 Task: Find the rank of the matrix {{4, 2}, {3, 4}}.
Action: Mouse moved to (851, 56)
Screenshot: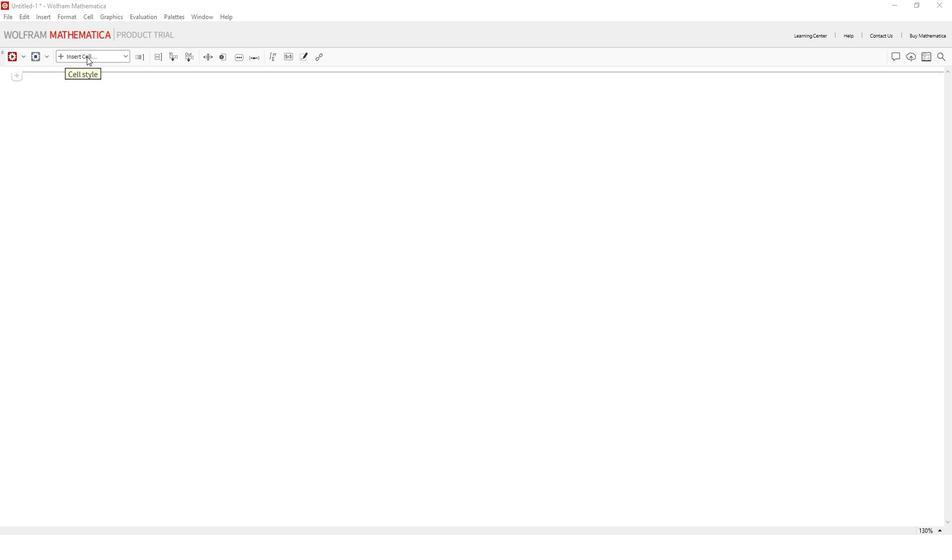 
Action: Mouse pressed left at (851, 56)
Screenshot: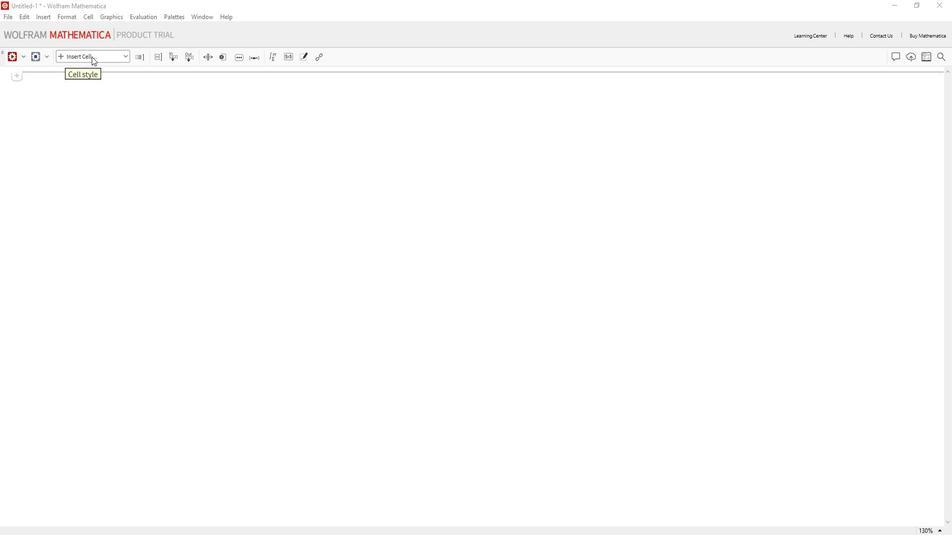 
Action: Mouse moved to (848, 72)
Screenshot: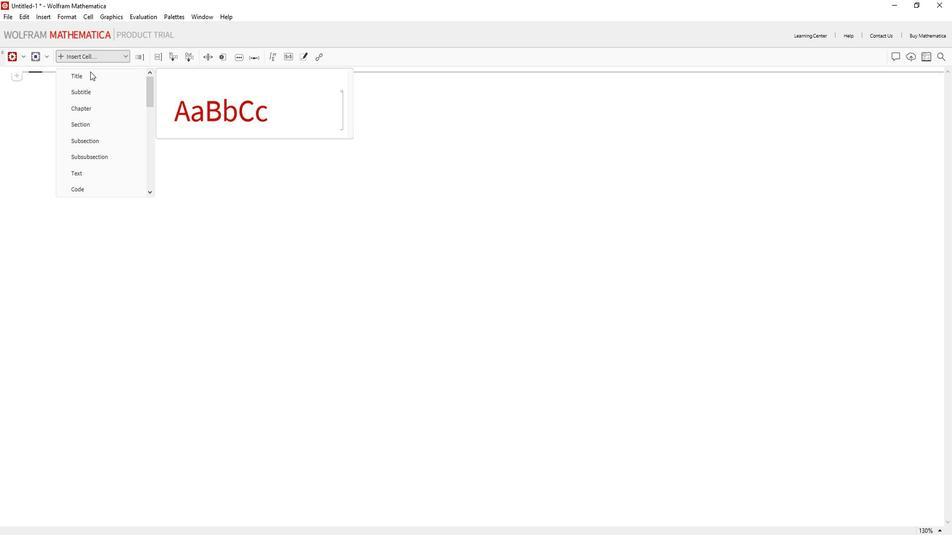 
Action: Mouse pressed left at (848, 72)
Screenshot: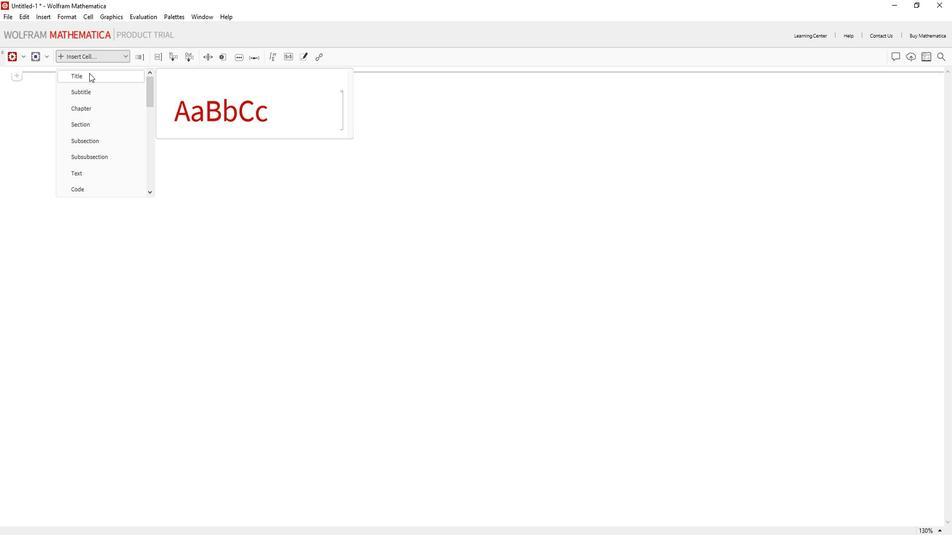 
Action: Key pressed <Key.shift>Find<Key.space>the<Key.space>rank<Key.space>of<Key.space>the<Key.space>matrix
Screenshot: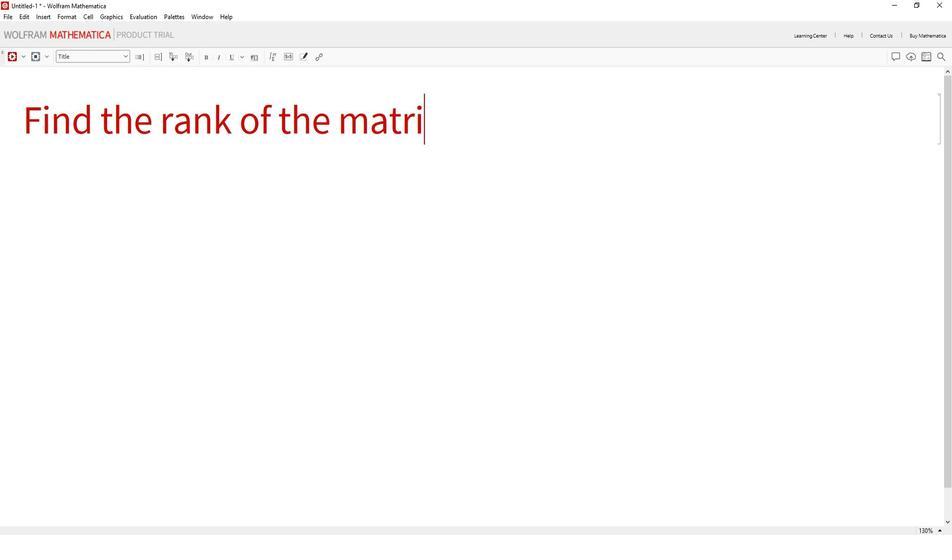 
Action: Mouse moved to (822, 183)
Screenshot: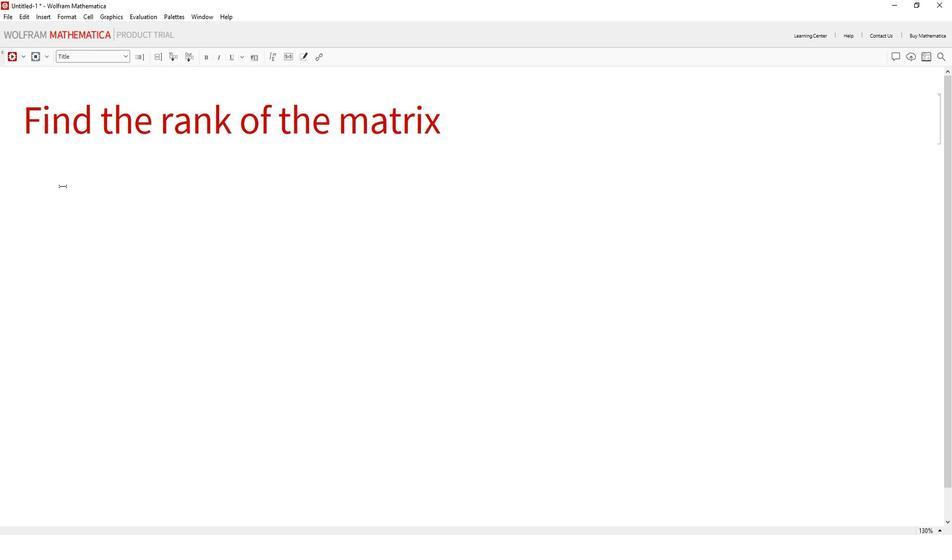 
Action: Mouse pressed left at (822, 183)
Screenshot: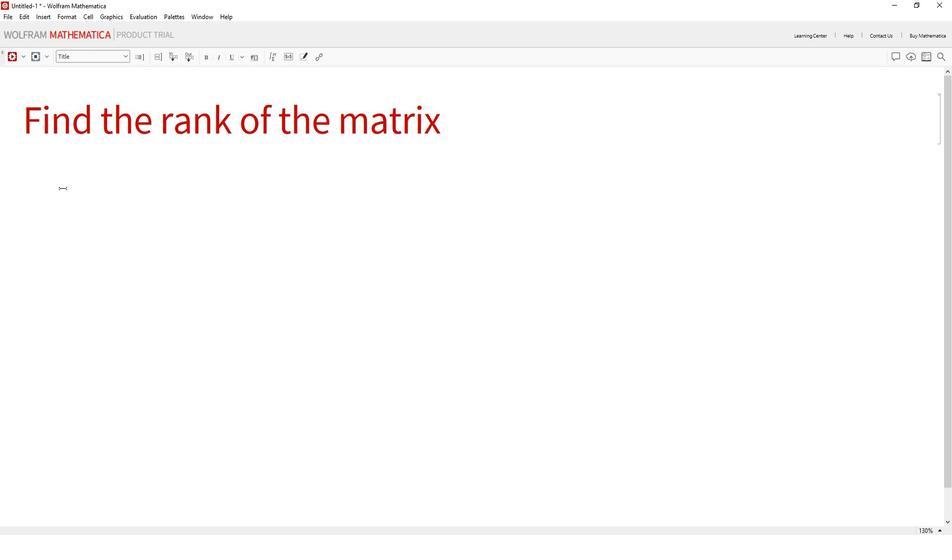 
Action: Mouse moved to (855, 54)
Screenshot: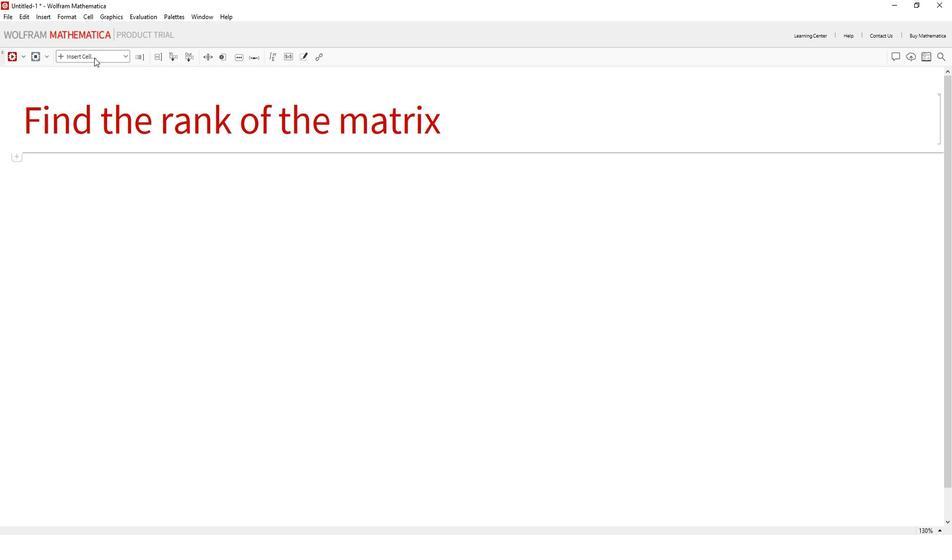 
Action: Mouse pressed left at (855, 54)
Screenshot: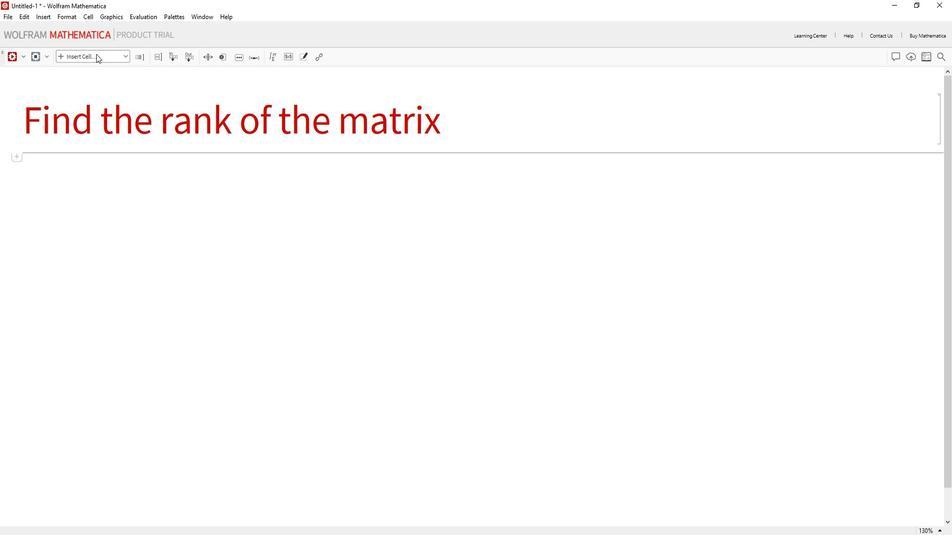 
Action: Mouse moved to (837, 187)
Screenshot: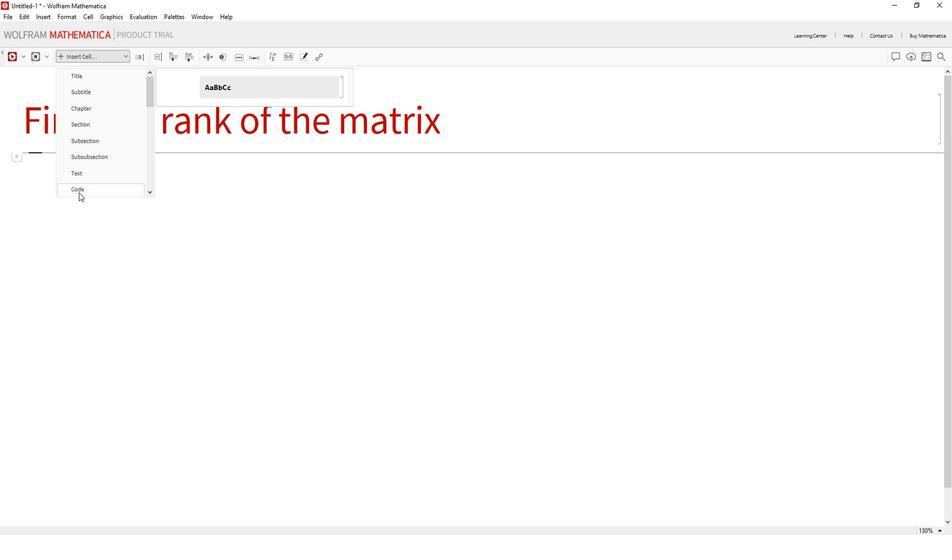 
Action: Mouse pressed left at (837, 187)
Screenshot: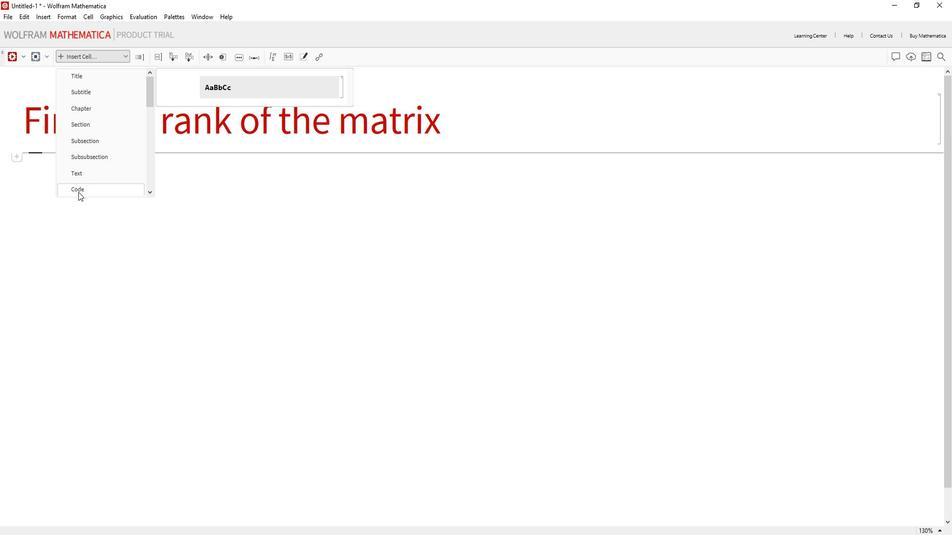 
Action: Mouse moved to (714, 191)
Screenshot: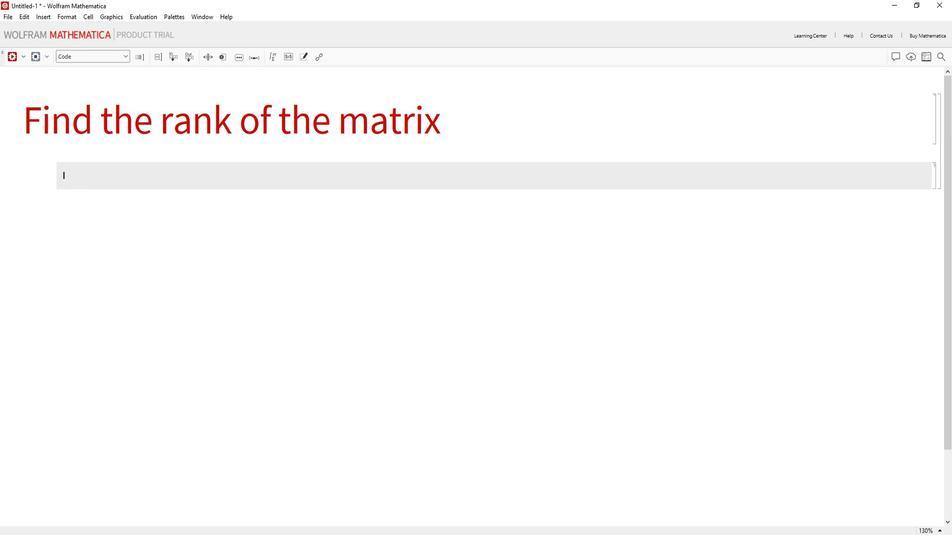 
Action: Mouse pressed left at (714, 191)
Screenshot: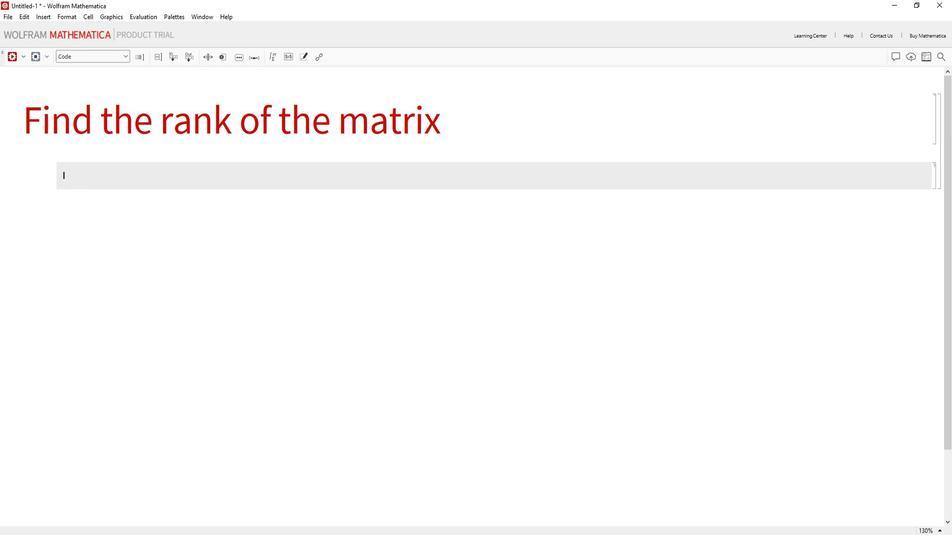 
Action: Mouse moved to (828, 173)
Screenshot: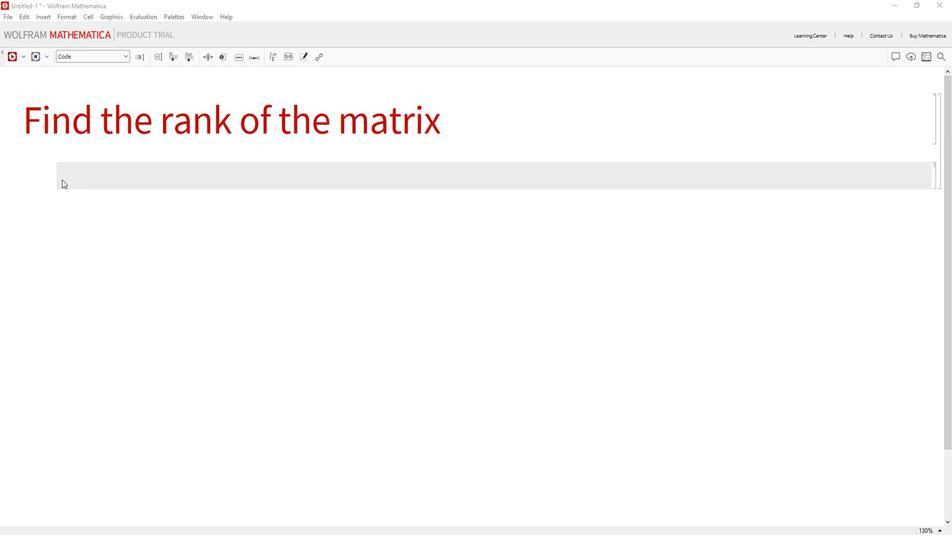 
Action: Mouse pressed left at (828, 173)
Screenshot: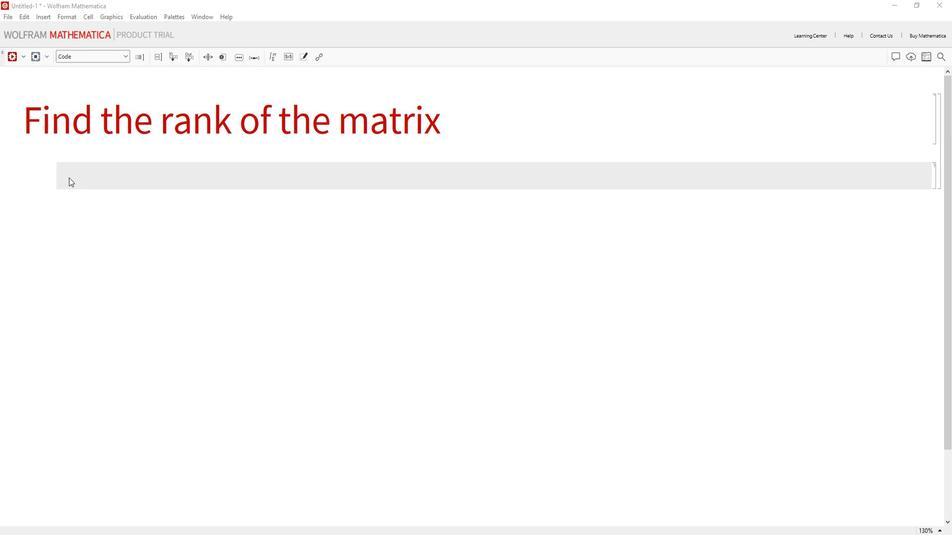 
Action: Key pressed <Key.shift_r>(*<Key.shift>Define<Key.space>the<Key.space>matrix<Key.right><Key.right>matrix<Key.space>=<Key.space><Key.shift_r><Key.shift_r><Key.shift_r><Key.shift_r><Key.shift_r><Key.shift_r><Key.shift_r>{{4,<Key.space>2<Key.right>,<Key.space><Key.shift_r>{3,<Key.space>4<Key.right><Key.right>;<Key.enter><Key.enter><Key.shift_r><Key.shift_r><Key.shift_r><Key.shift_r>(*<Key.shift>Find<Key.space>the<Key.space>echelon<Key.space>form<Key.space>using<Key.space><Key.shift>Row<Key.shift>Reduce<Key.right><Key.right><Key.enter>echelon<Key.shift>Form<Key.enter><Key.space>=<Key.space><Key.shift>Ra<Key.backspace>ow<Key.shift>Raduce[<Key.left><Key.left><Key.left><Key.left><Key.left><Key.backspace>e<Key.right><Key.right><Key.right><Key.right><Key.right>matric<Key.backspace>x<Key.right>;<Key.enter><Key.enter><Key.shift_r><Key.shift_r>(*<Key.shift>Count<Key.space>the<Key.space>number<Key.space>of<Key.space>non-zero<Key.space>rows<Key.space>in<Key.space>the<Key.space>echelon<Key.space>form<Key.right><Key.right><Key.enter>rank<Key.enter><Key.space>=<Key.space><Key.shift>Count[echelon<Key.shift><Key.shift><Key.shift>Form<Key.enter>,<Key.space><Key.shift>Expcept[<Key.shift_r>{0..<Key.right><Key.right><Key.left><Key.left><Key.left><Key.left><Key.left><Key.left><Key.left><Key.left><Key.left><Key.left><Key.left><Key.left><Key.right><Key.backspace><Key.right><Key.right><Key.right><Key.right><Key.right><Key.right><Key.right><Key.right><Key.right><Key.right><Key.right><Key.right><Key.right>;<Key.enter><Key.enter><Key.shift_r><Key.shift_r><Key.shift_r><Key.shift_r><Key.shift_r><Key.shift_r>(*<Key.shift>Display<Key.space>the<Key.space>result<Key.right><Key.right><Key.enter>rank<Key.enter>
Screenshot: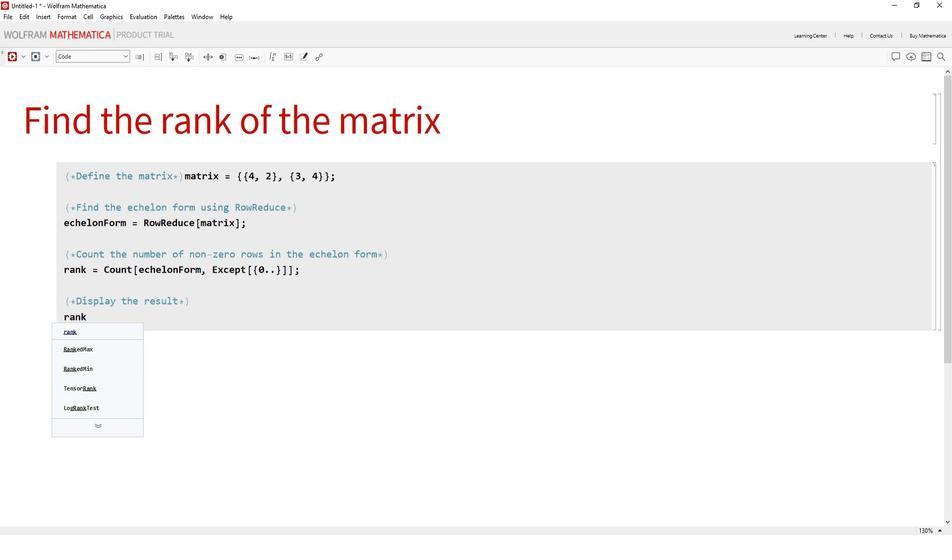 
Action: Mouse moved to (771, 58)
Screenshot: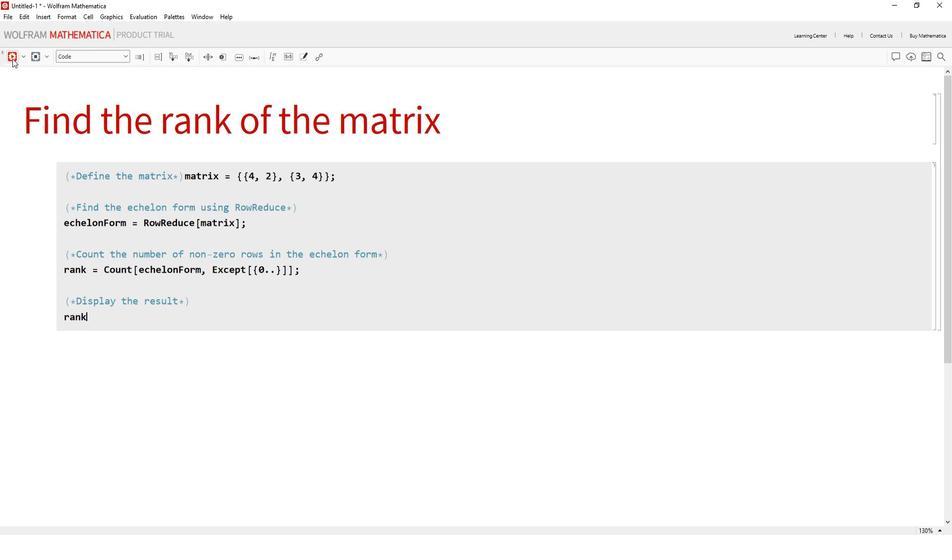 
Action: Mouse pressed left at (771, 58)
Screenshot: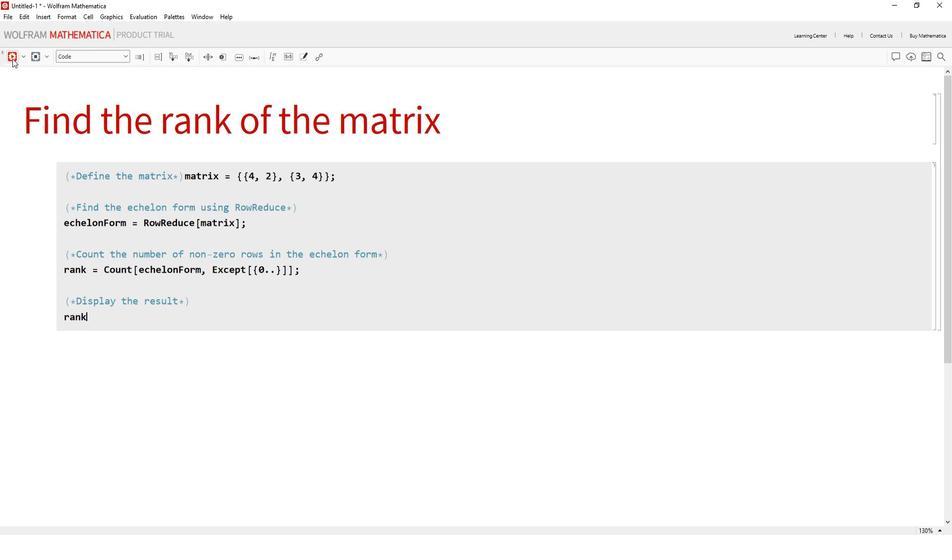 
Action: Mouse moved to (850, 338)
Screenshot: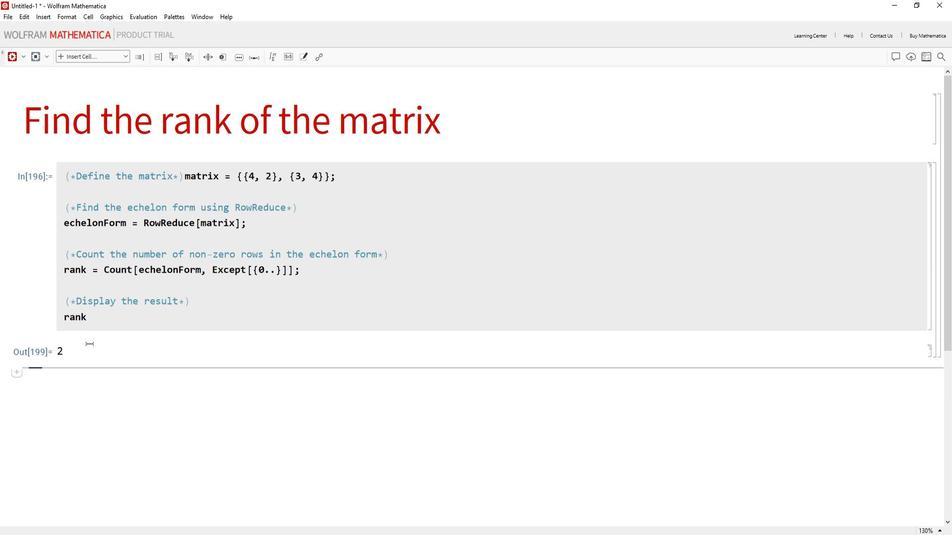 
